 Task: Plan a road trip along the Florida Keys from Key Largo, Florida, to Key West, Florida.
Action: Mouse moved to (297, 80)
Screenshot: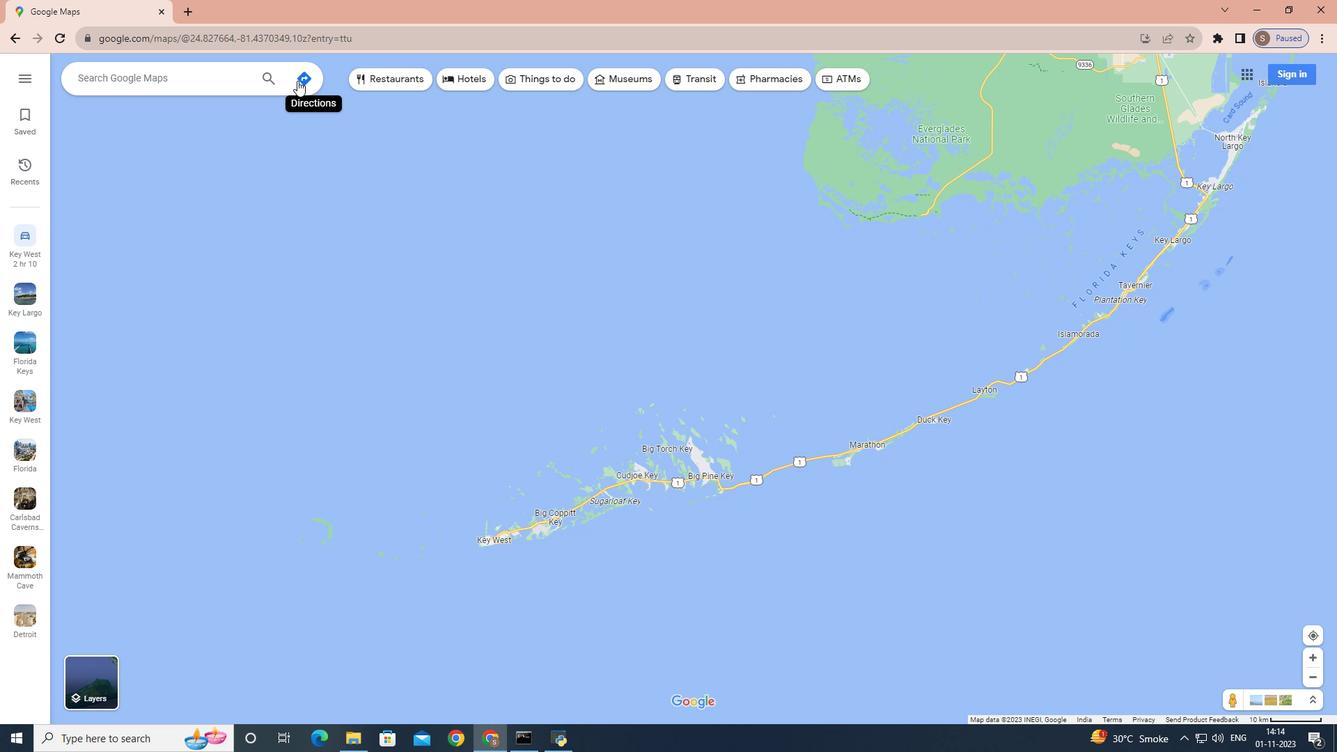
Action: Mouse pressed left at (297, 80)
Screenshot: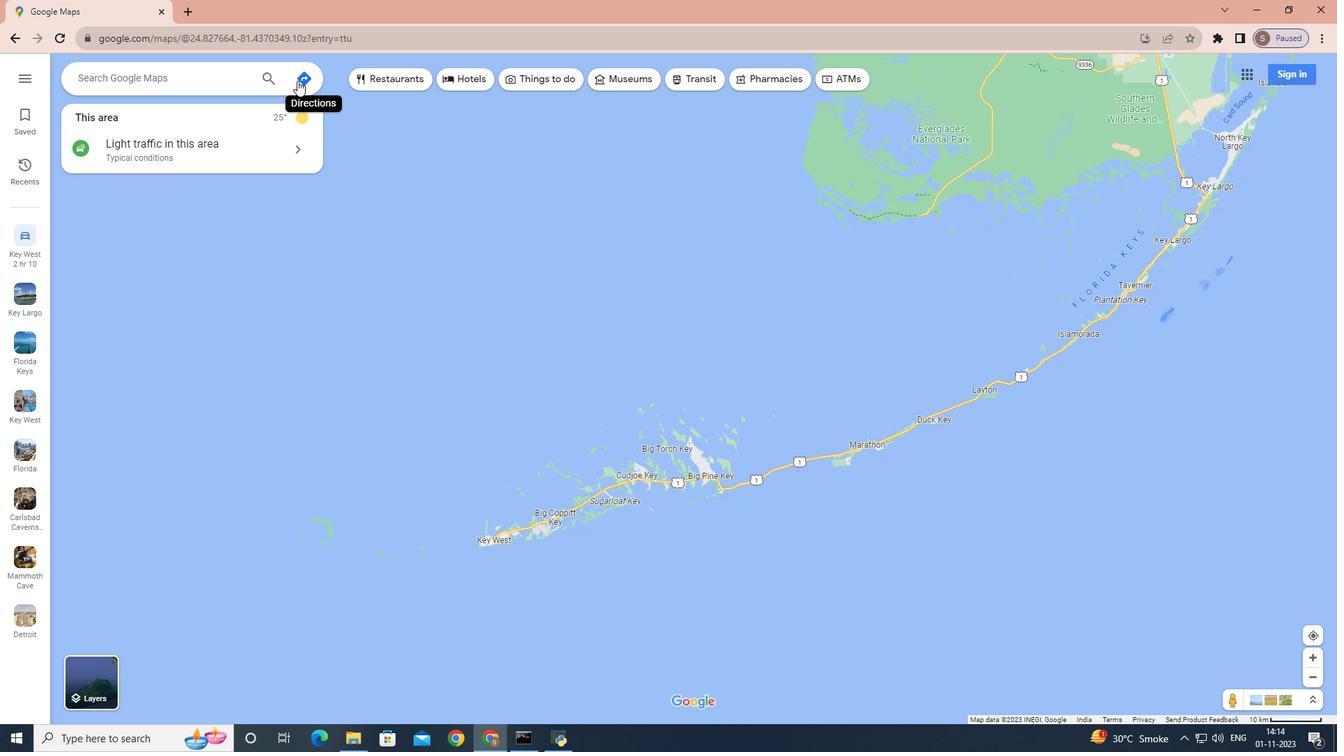 
Action: Mouse moved to (200, 118)
Screenshot: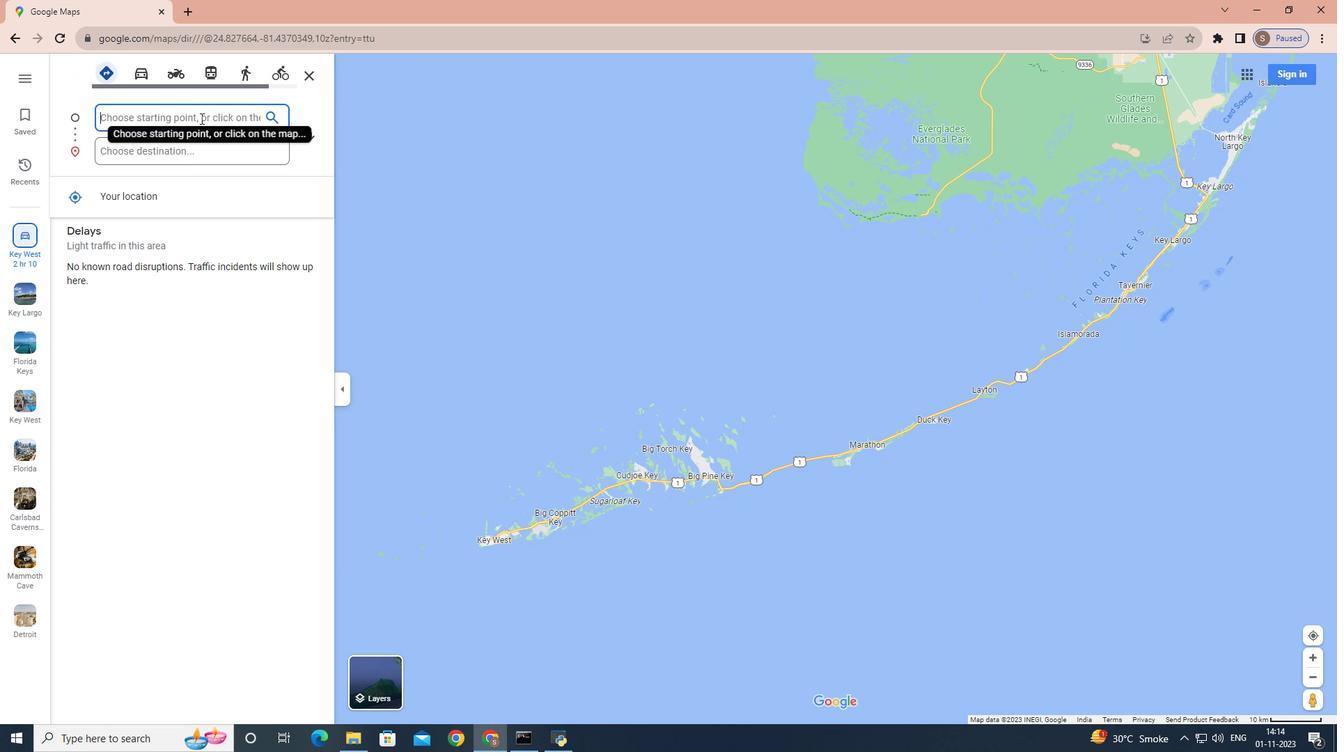 
Action: Mouse pressed left at (200, 118)
Screenshot: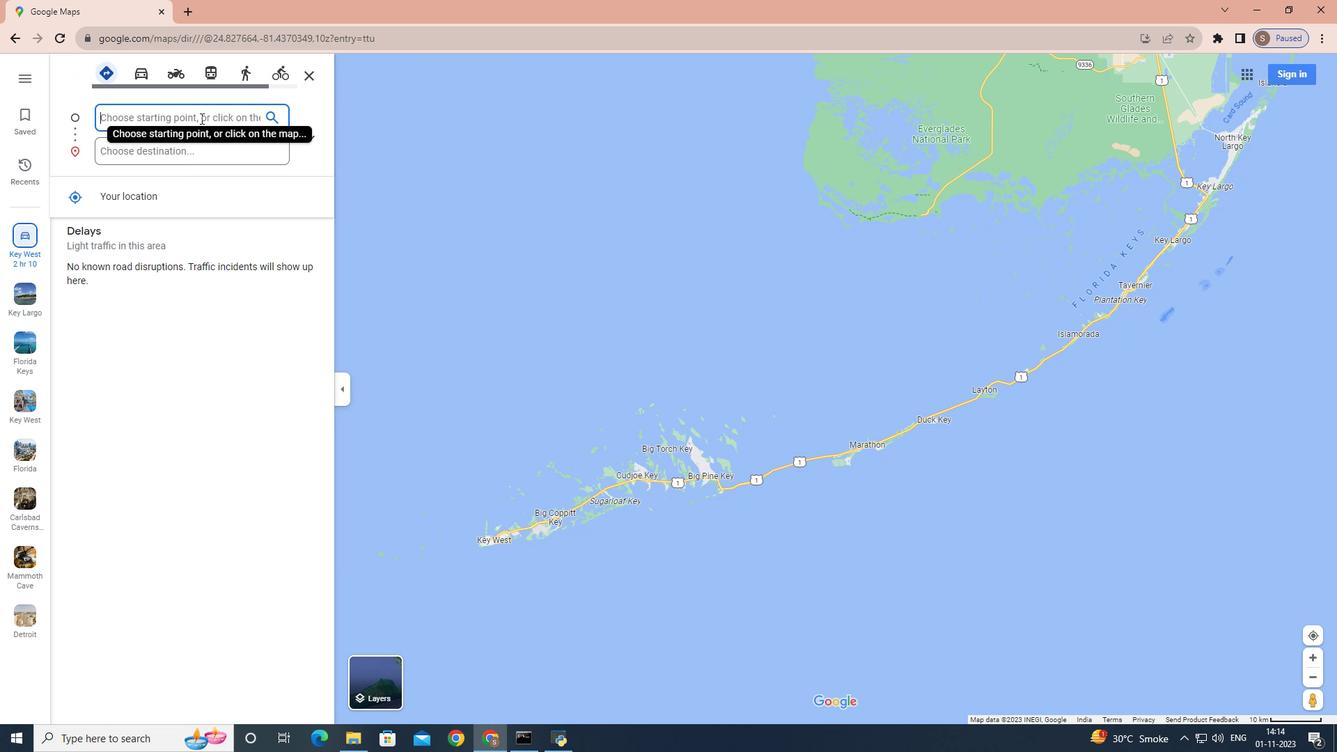 
Action: Key pressed <Key.shift>Key<Key.space><Key.shift>Largo,<Key.space><Key.shift>florida
Screenshot: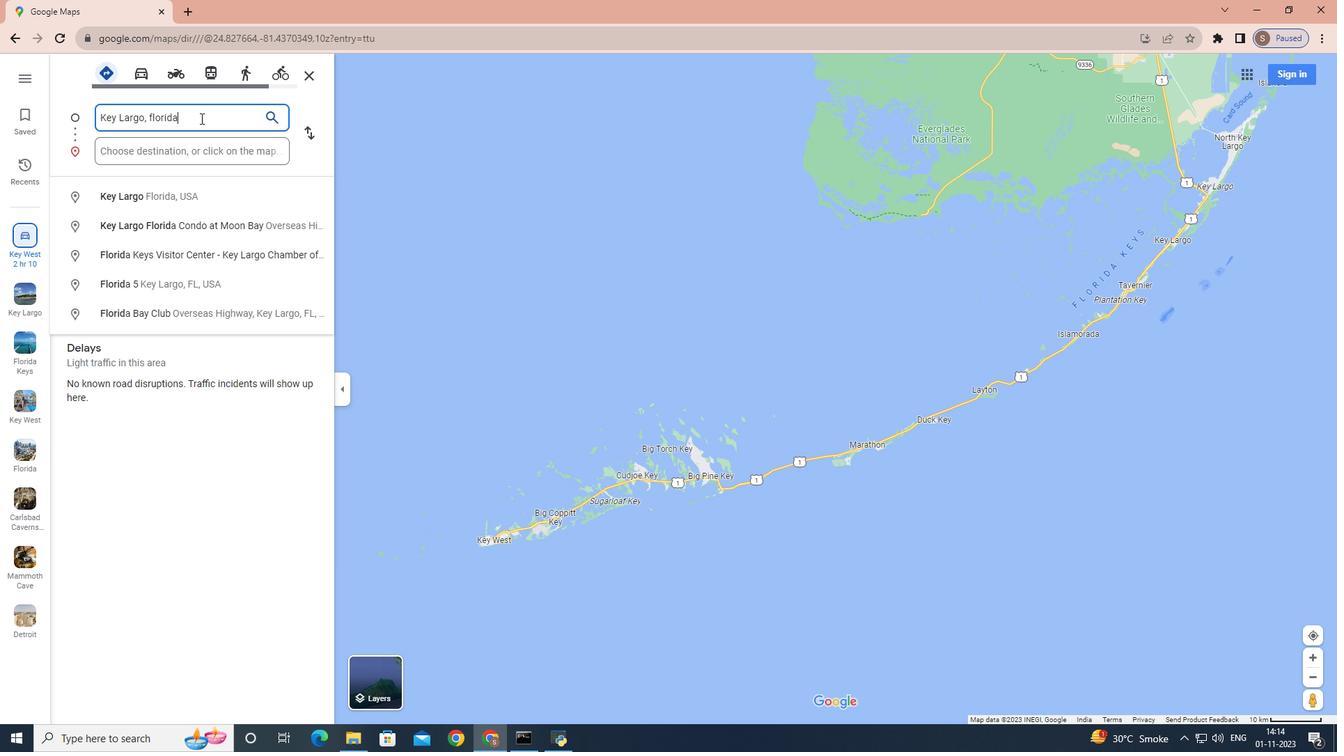 
Action: Mouse moved to (130, 152)
Screenshot: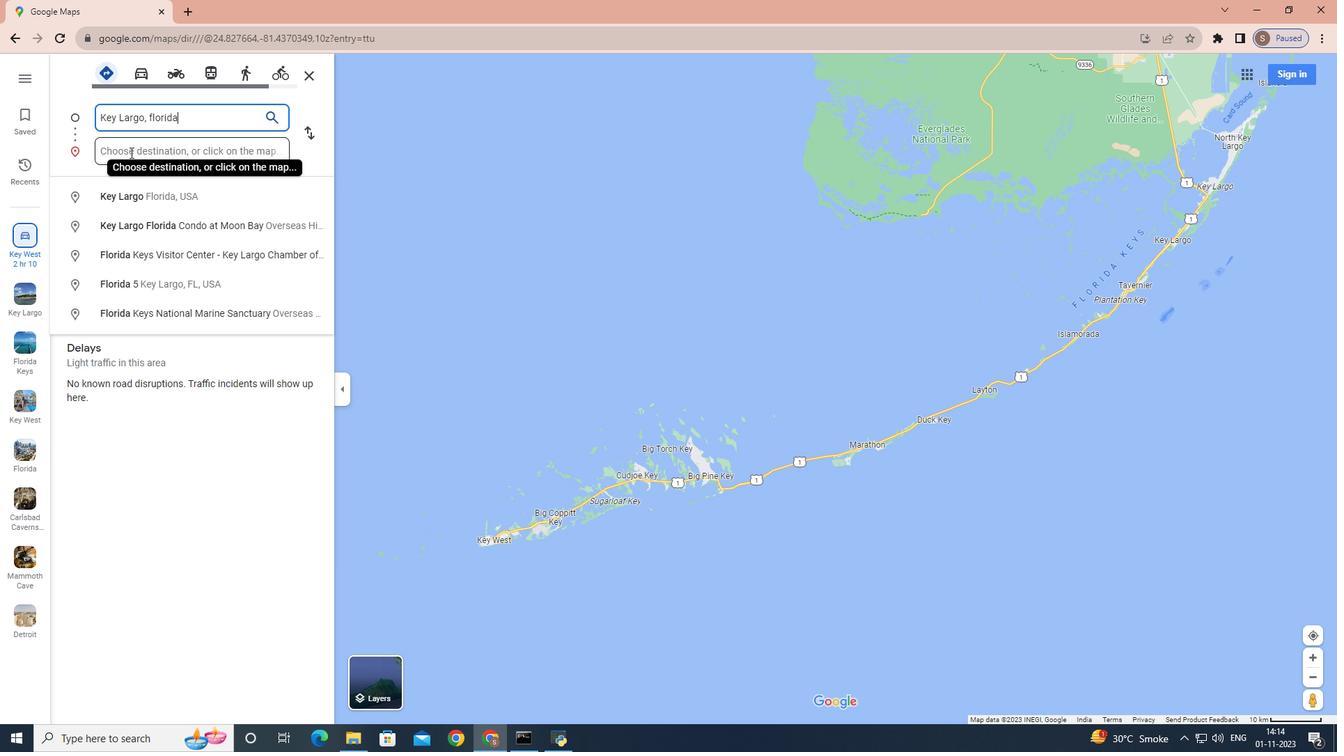 
Action: Mouse pressed left at (130, 152)
Screenshot: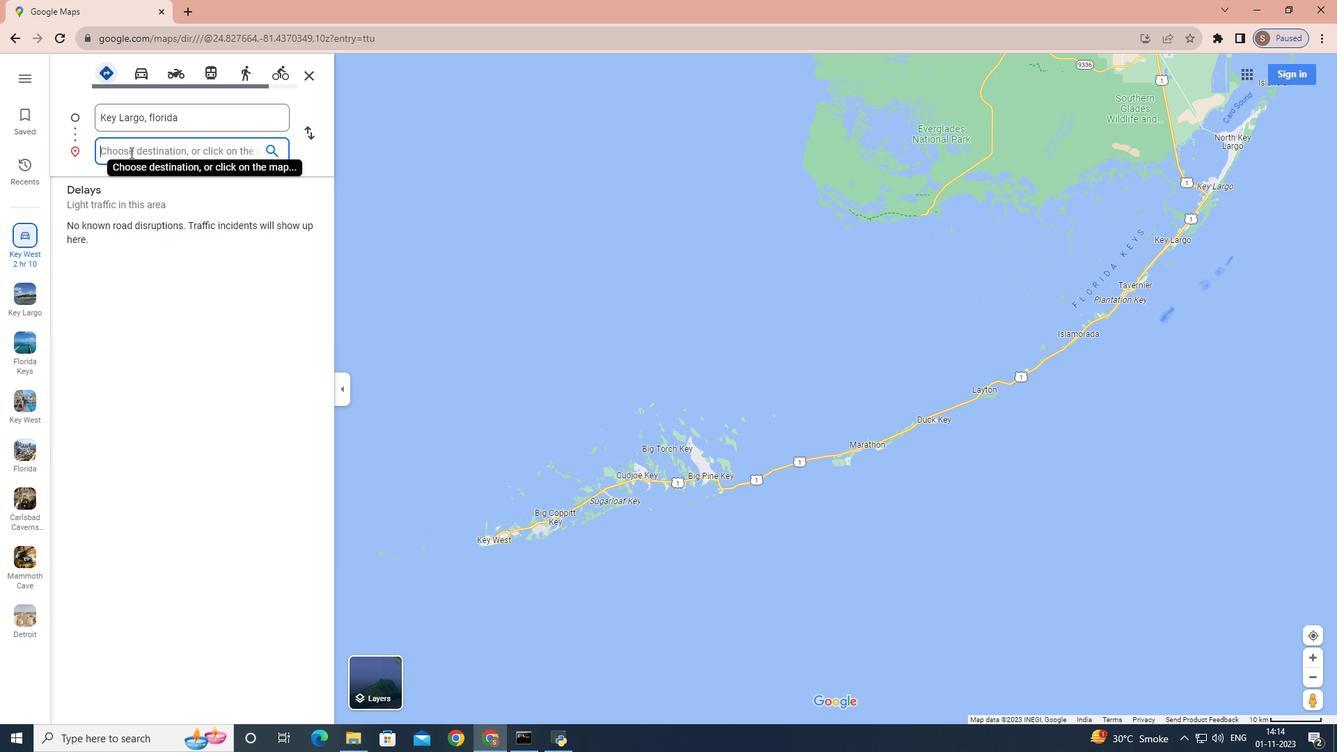 
Action: Mouse moved to (142, 151)
Screenshot: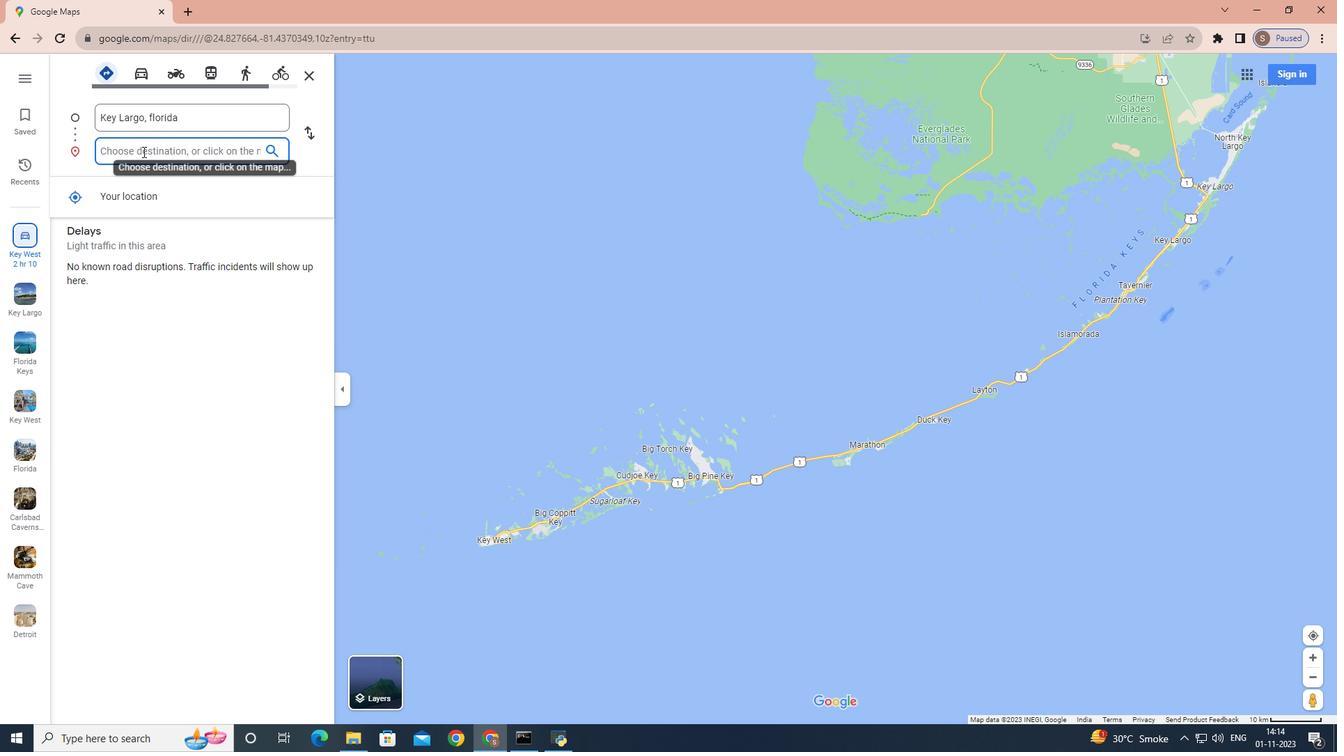 
Action: Key pressed <Key.shift>key<Key.space><Key.shift>West,<Key.space><Key.shift>Florida
Screenshot: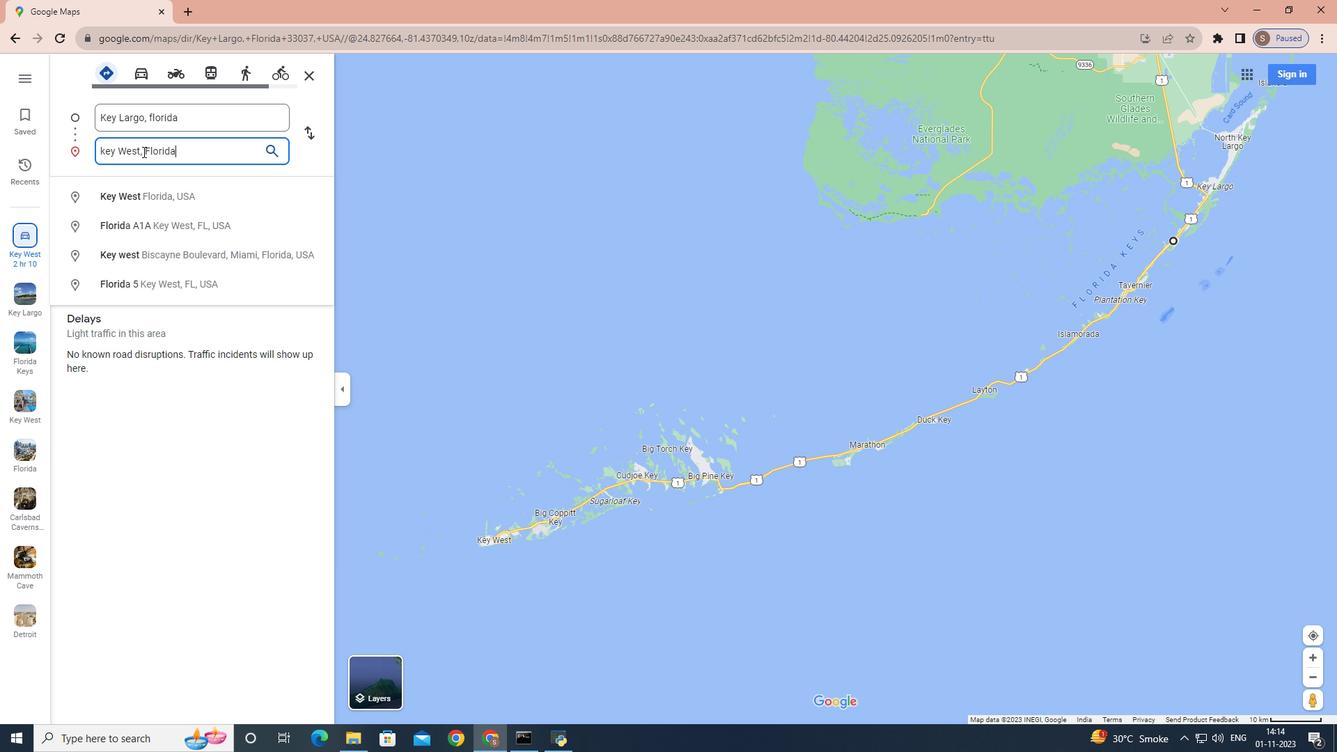 
Action: Mouse moved to (297, 142)
Screenshot: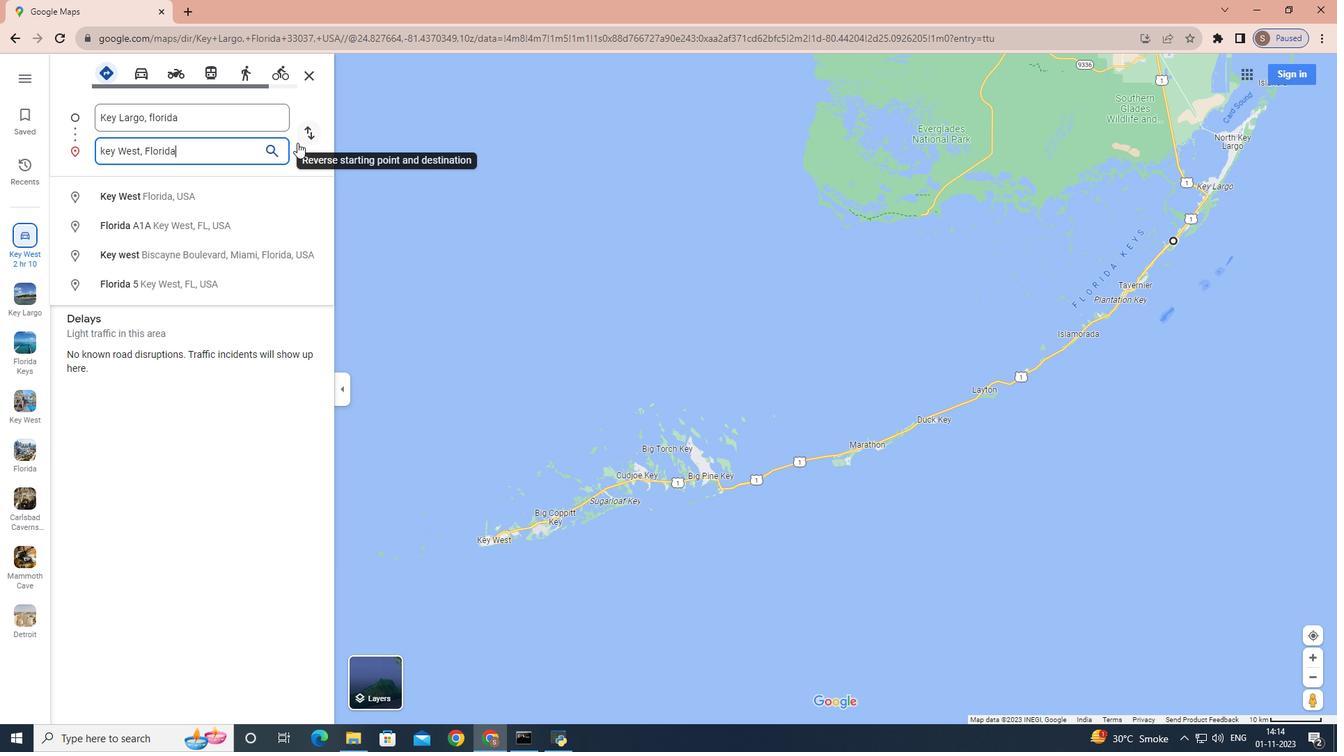 
Action: Key pressed <Key.enter>
Screenshot: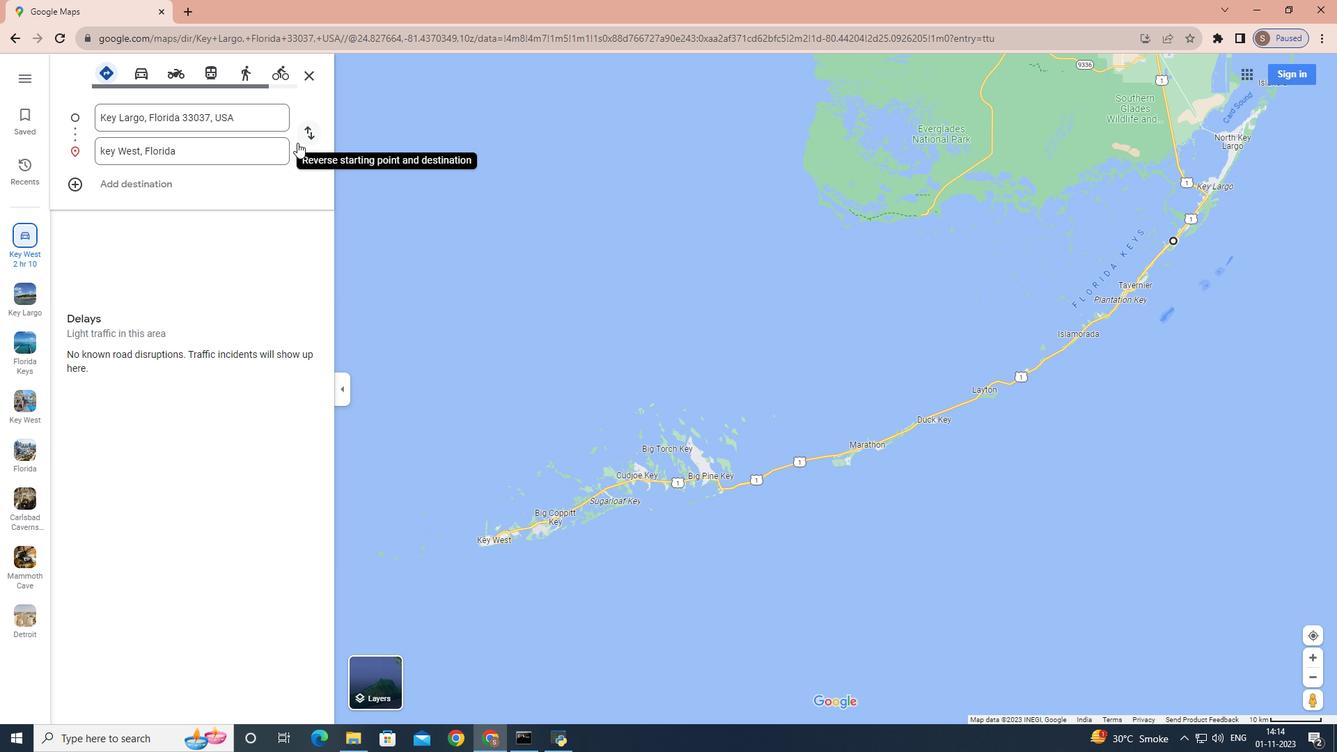 
Action: Mouse moved to (161, 174)
Screenshot: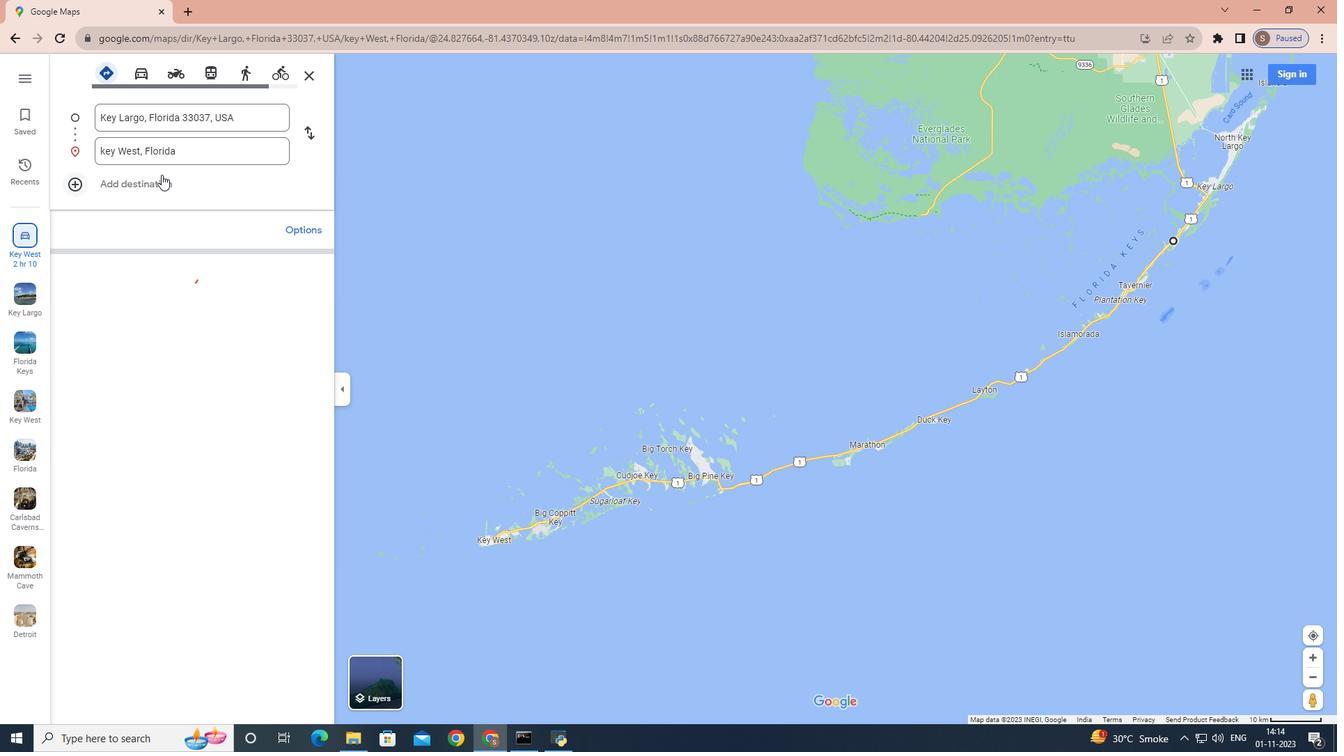 
Action: Mouse pressed left at (161, 174)
Screenshot: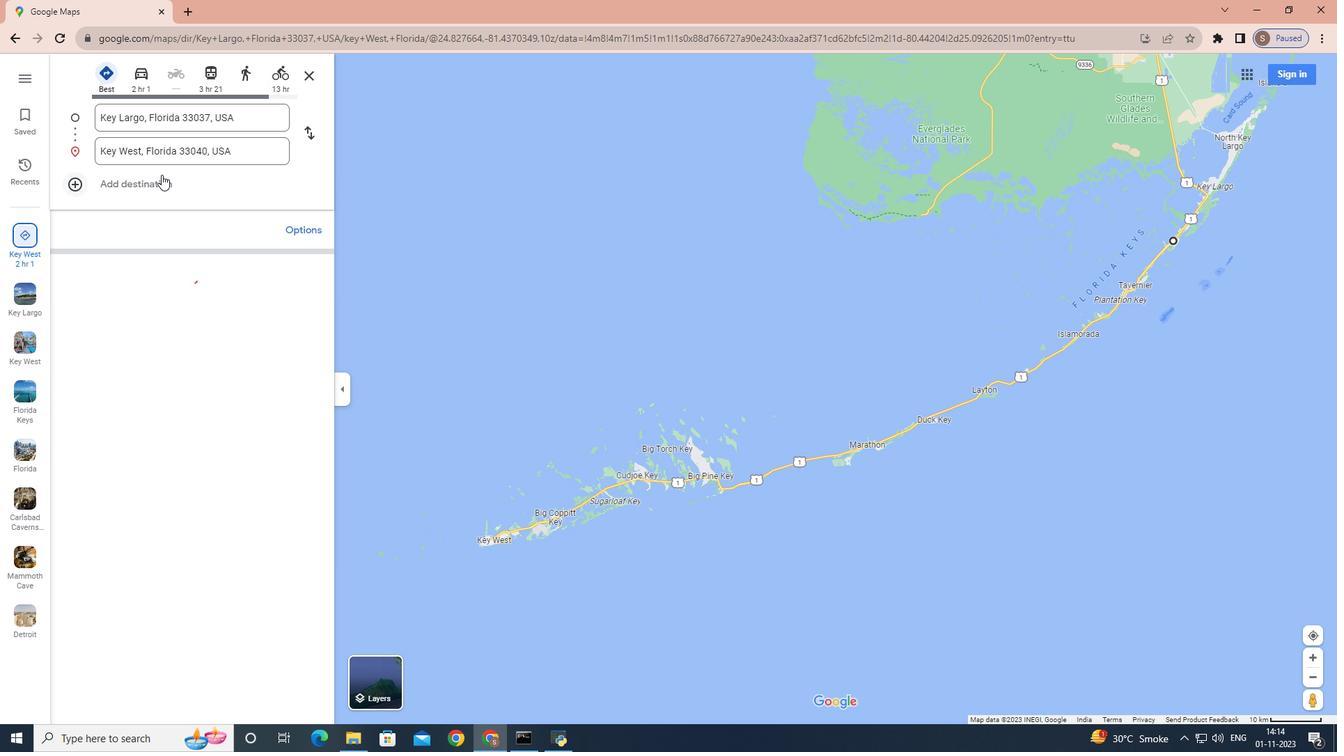 
Action: Mouse moved to (157, 180)
Screenshot: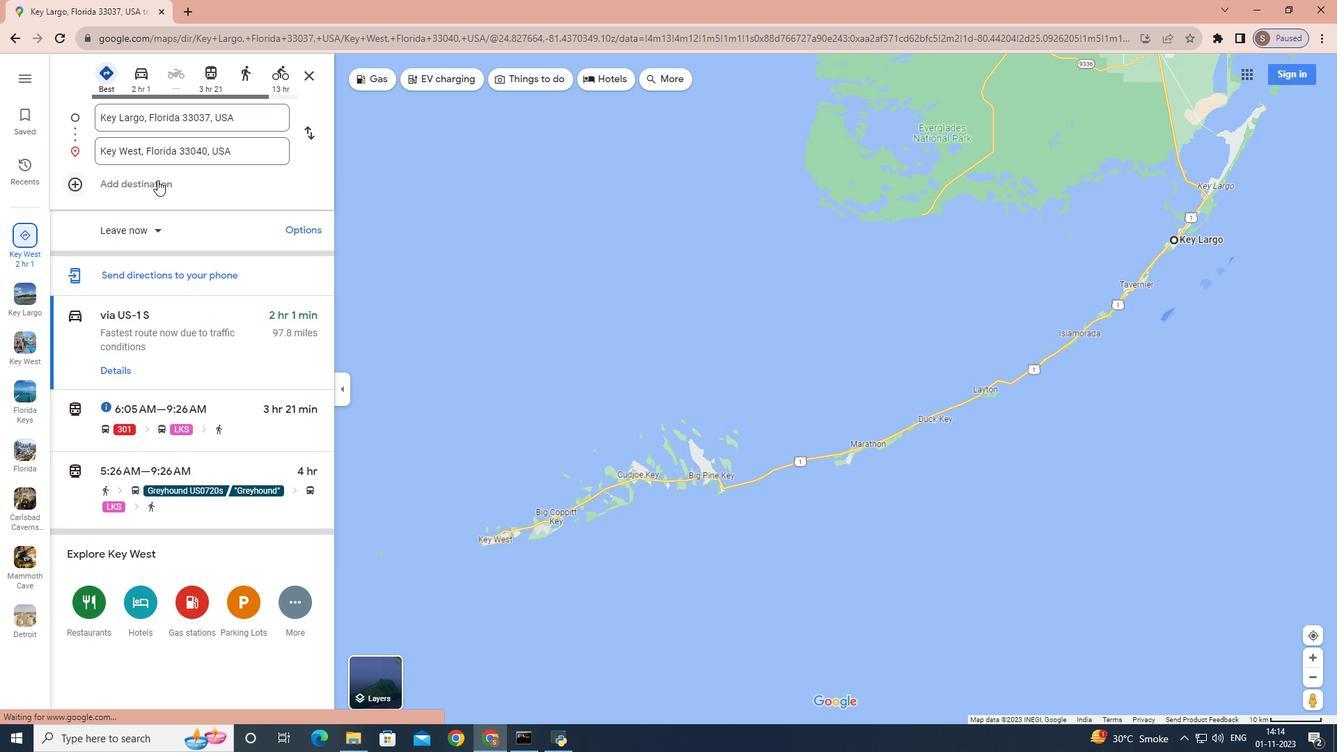 
Action: Mouse pressed left at (157, 180)
Screenshot: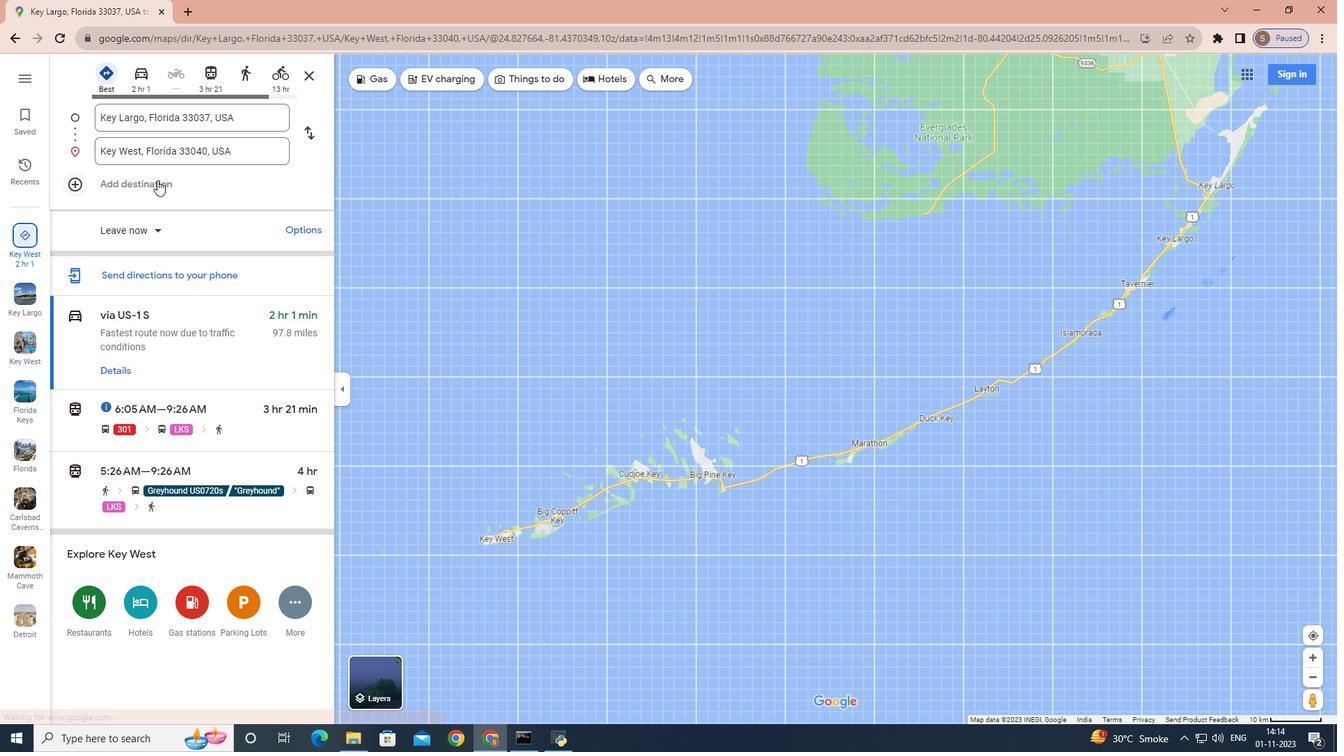 
Action: Key pressed <Key.shift><Key.shift><Key.shift>Florida<Key.space><Key.shift><Key.shift><Key.shift><Key.shift><Key.shift><Key.shift><Key.shift><Key.shift><Key.shift><Key.shift><Key.shift><Key.shift><Key.shift>Keys<Key.enter>
Screenshot: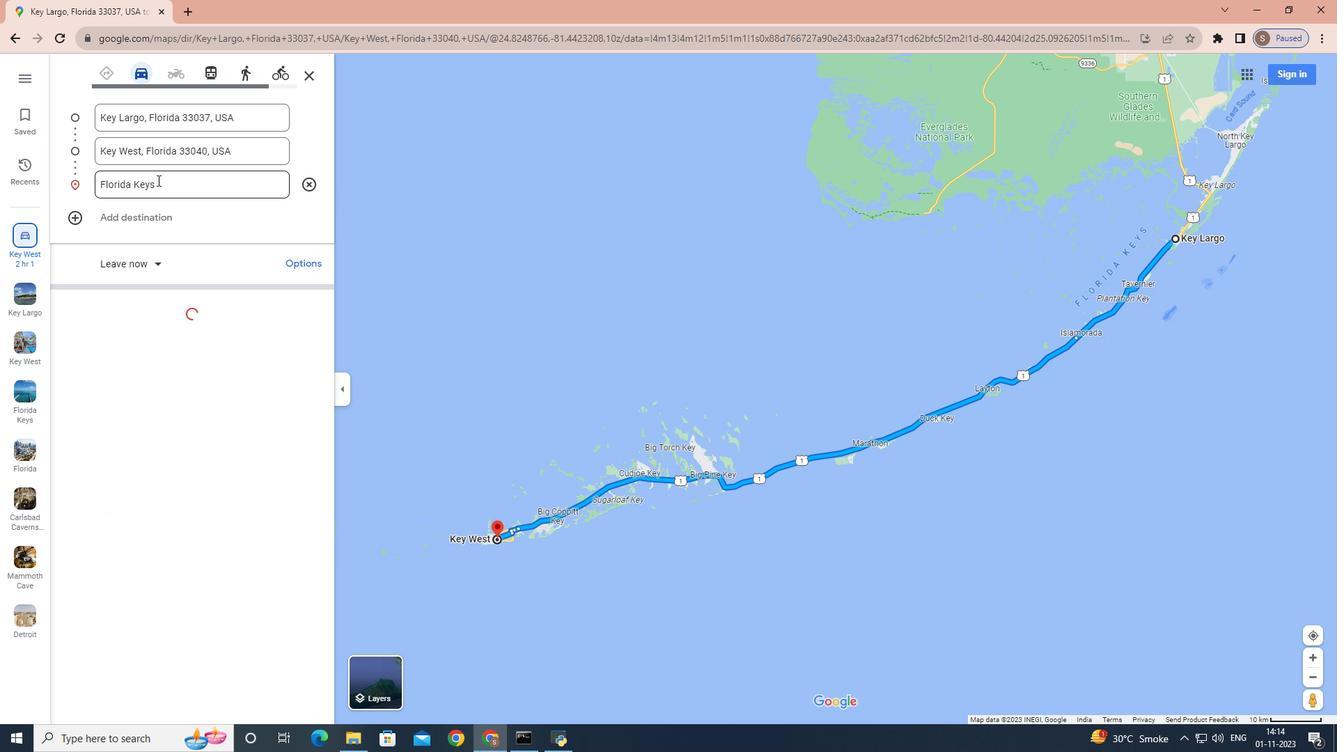 
Action: Mouse moved to (169, 195)
Screenshot: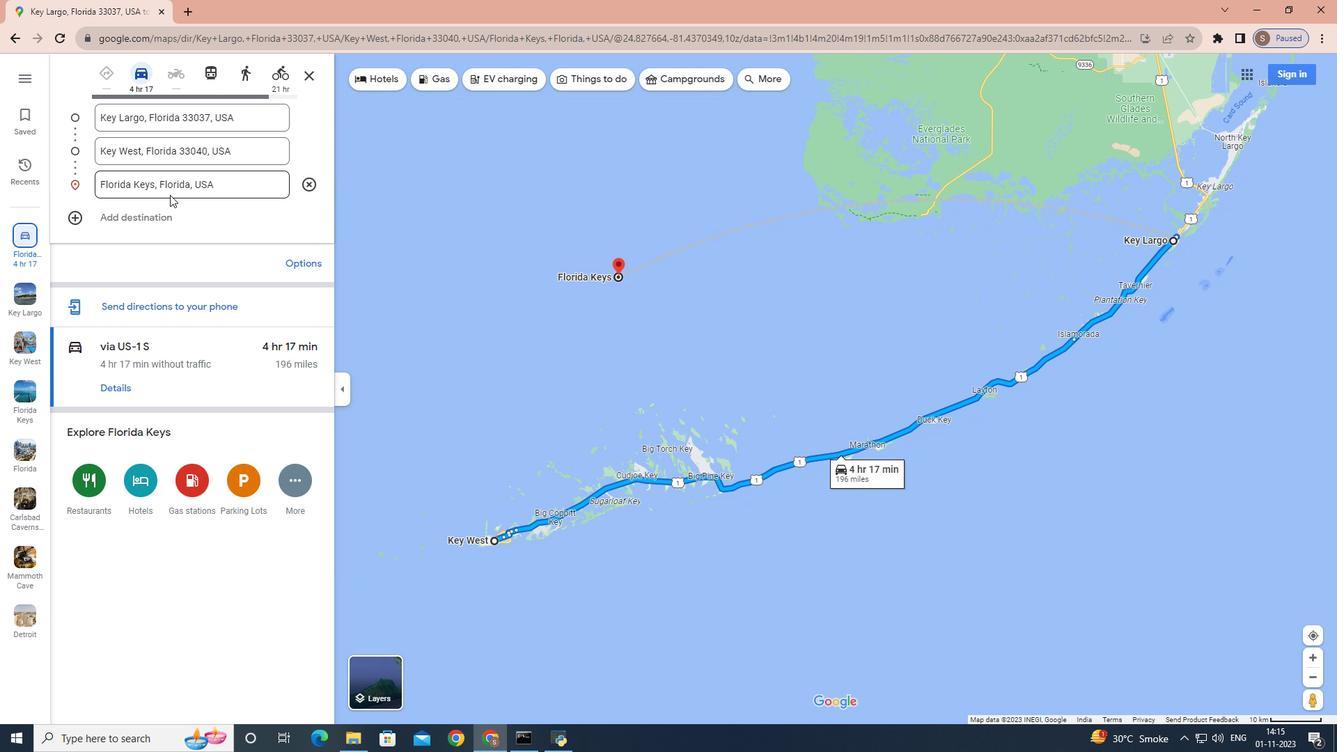 
